 Task: Negate colors using video effects.
Action: Mouse moved to (116, 15)
Screenshot: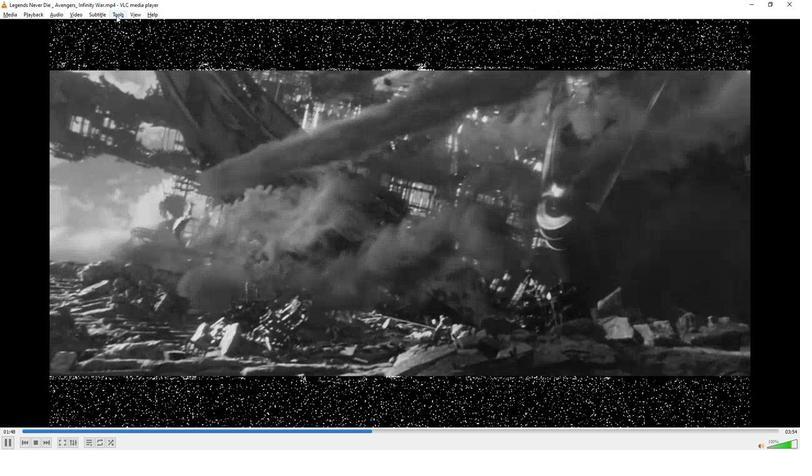 
Action: Mouse pressed left at (116, 15)
Screenshot: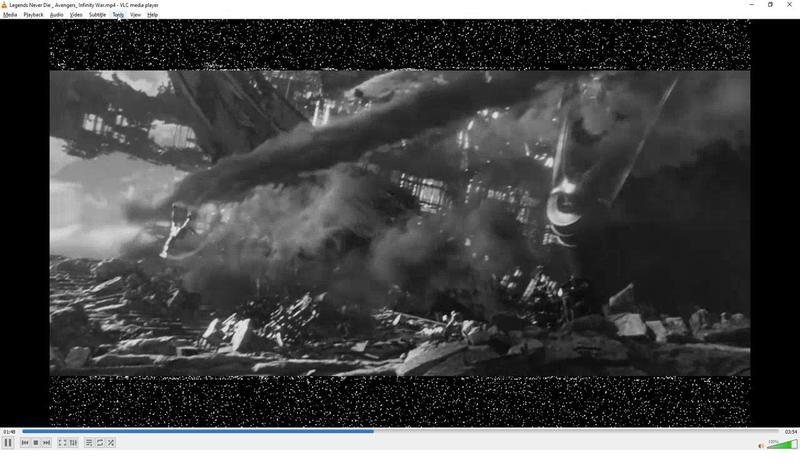 
Action: Mouse moved to (131, 30)
Screenshot: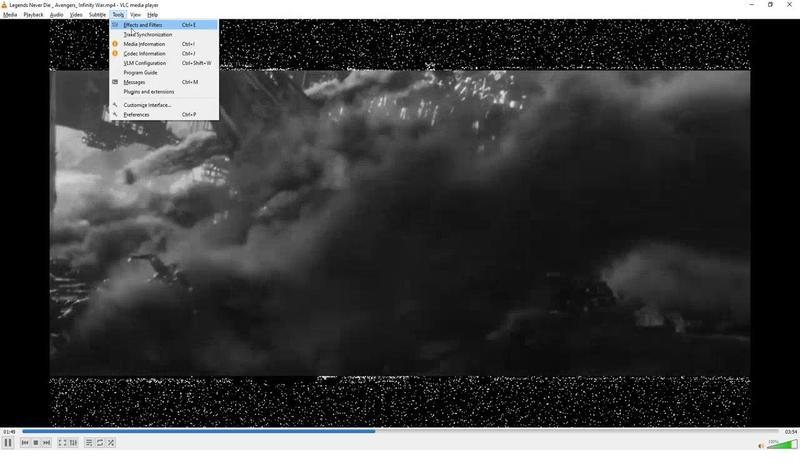
Action: Mouse pressed left at (131, 30)
Screenshot: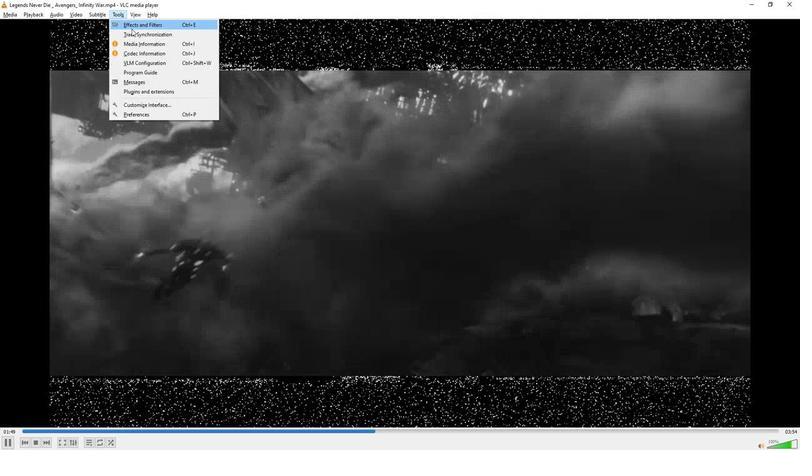 
Action: Mouse moved to (93, 68)
Screenshot: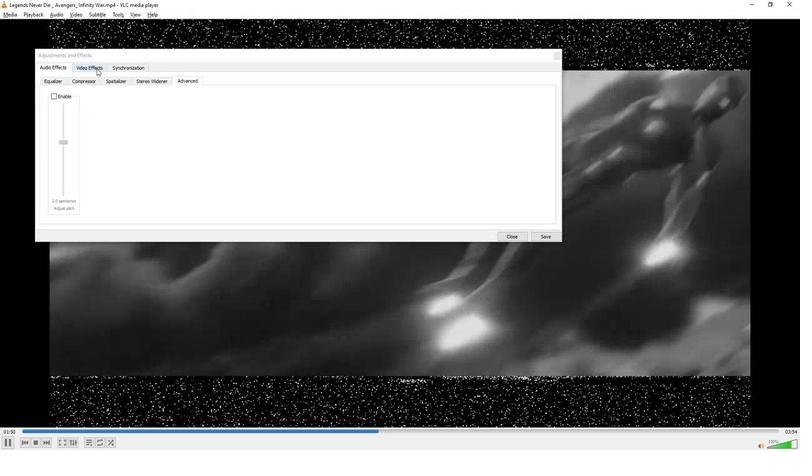 
Action: Mouse pressed left at (93, 68)
Screenshot: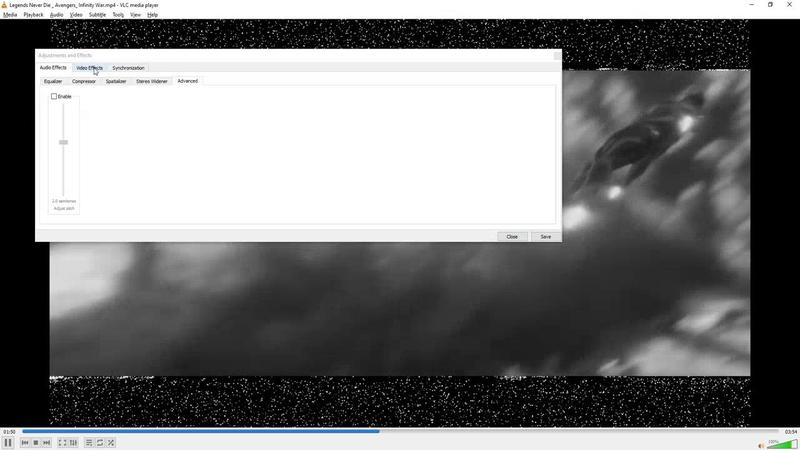 
Action: Mouse moved to (299, 93)
Screenshot: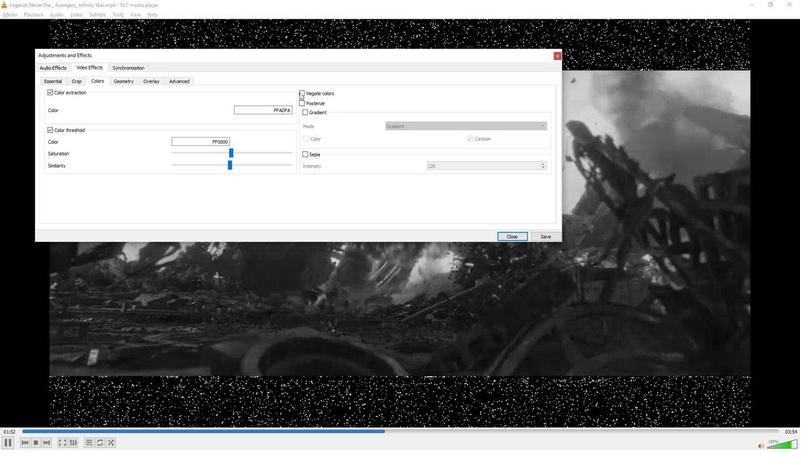 
Action: Mouse pressed left at (299, 93)
Screenshot: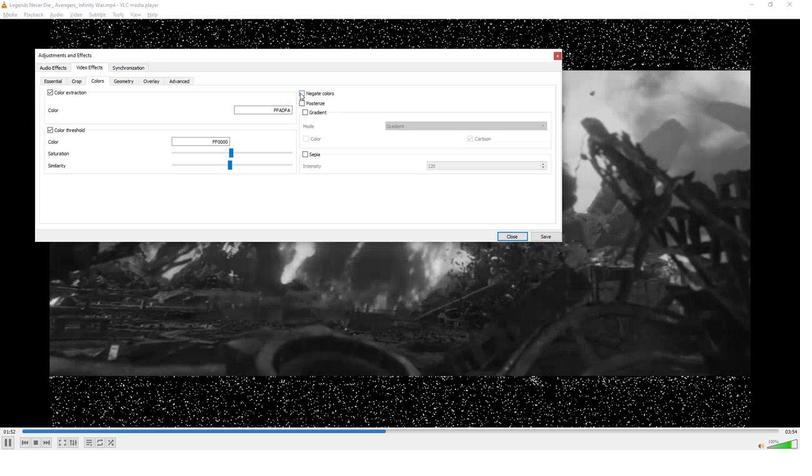 
Action: Mouse moved to (421, 268)
Screenshot: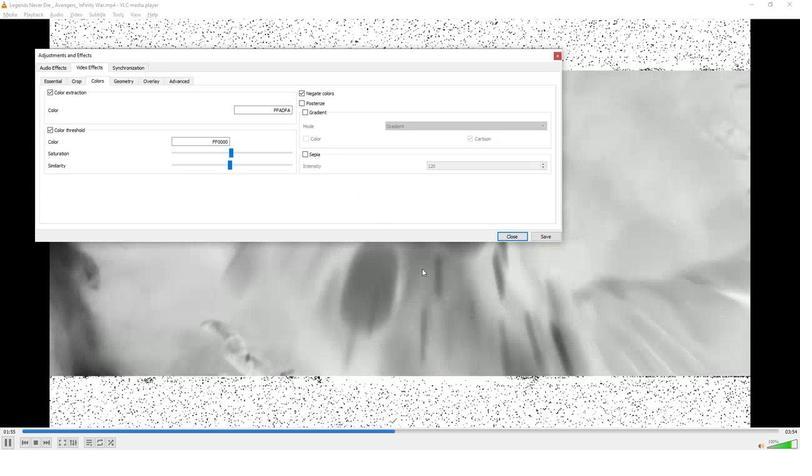 
